 Task: Check current mortgage rates of condominium (less than 4 stories).
Action: Mouse moved to (834, 153)
Screenshot: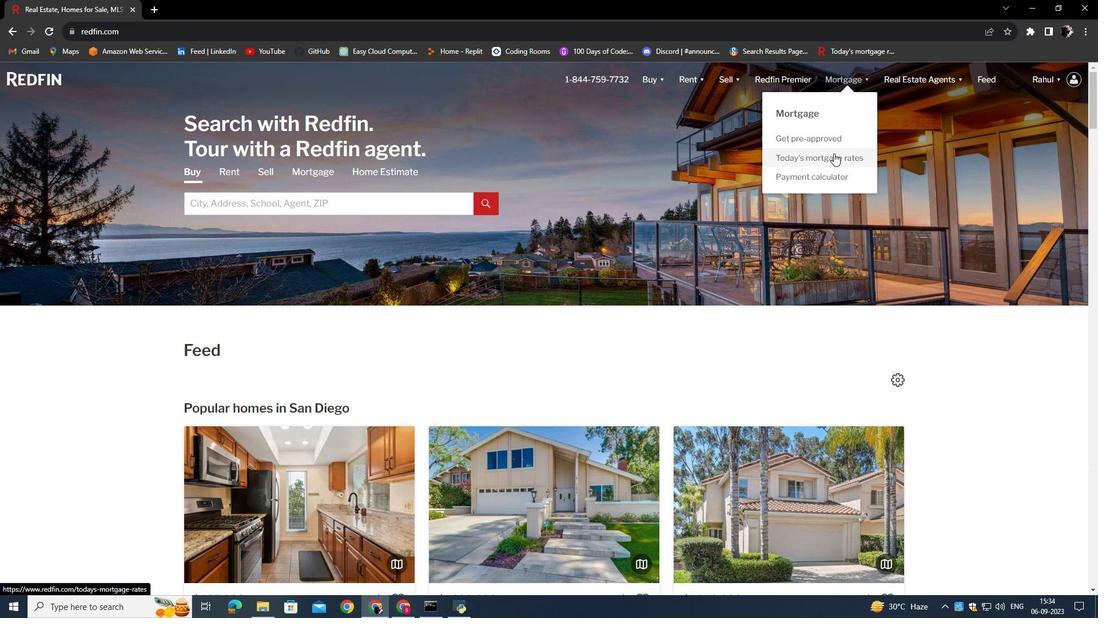 
Action: Mouse pressed left at (834, 153)
Screenshot: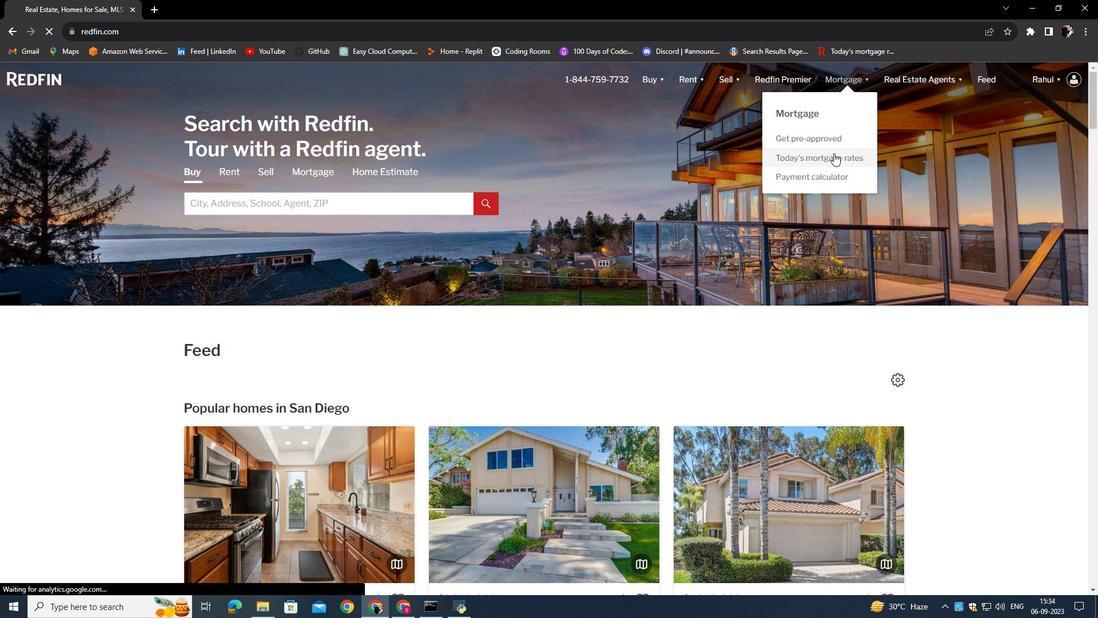 
Action: Mouse moved to (442, 310)
Screenshot: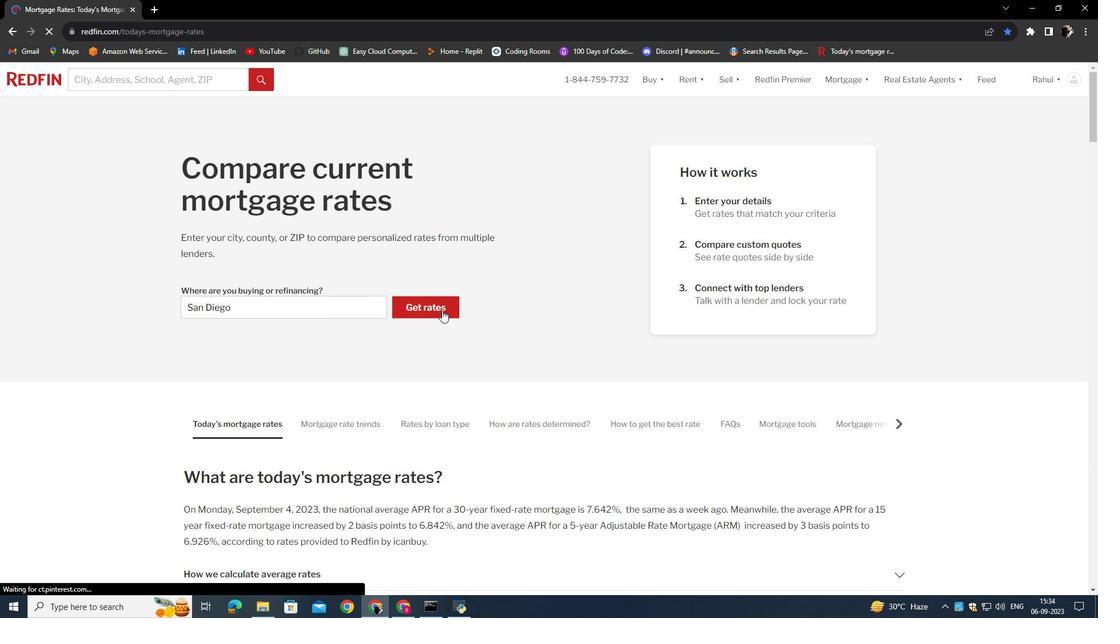 
Action: Mouse pressed left at (442, 310)
Screenshot: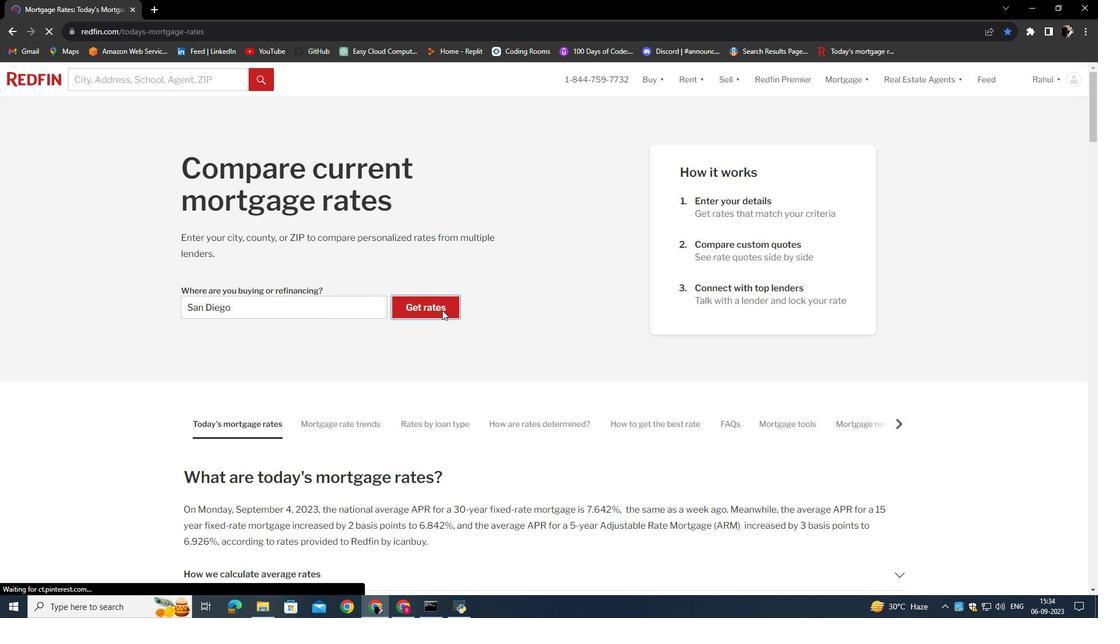 
Action: Mouse moved to (308, 219)
Screenshot: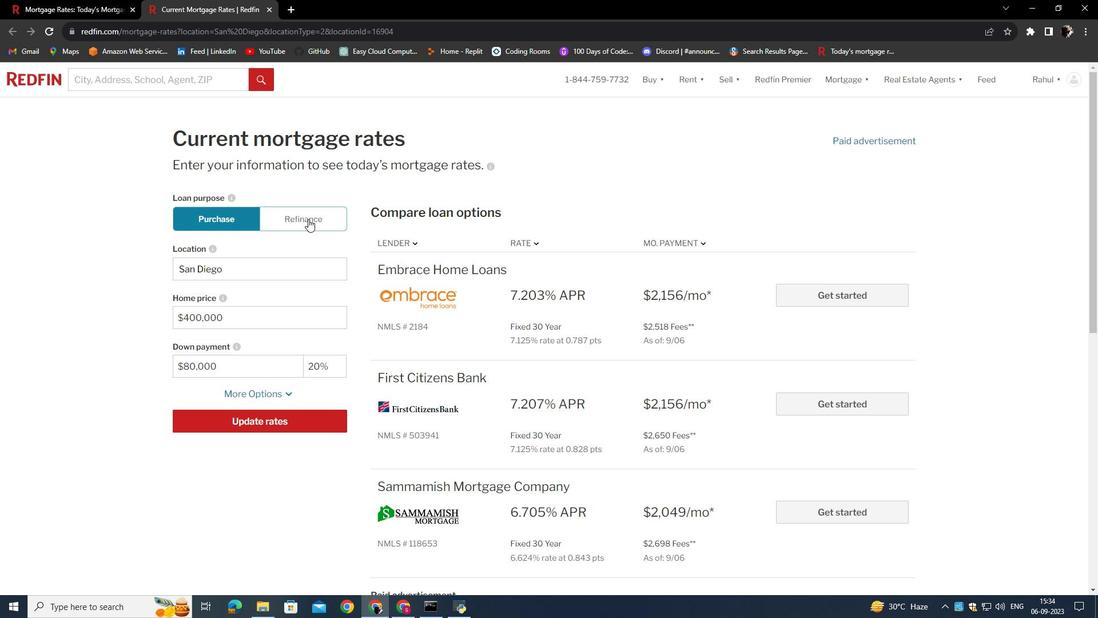 
Action: Mouse pressed left at (308, 219)
Screenshot: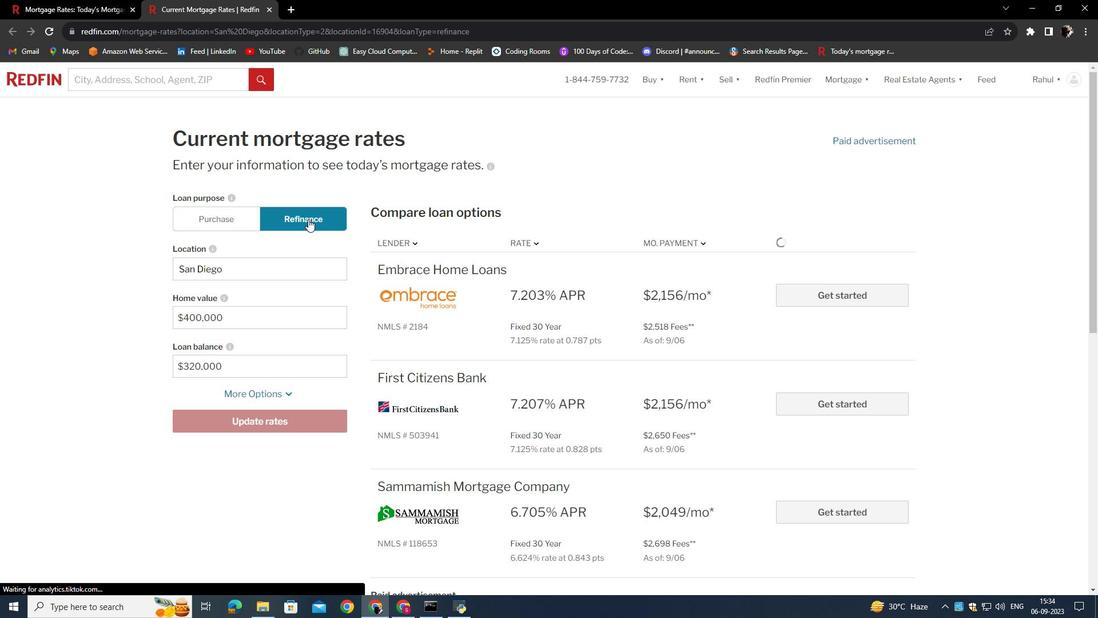 
Action: Mouse moved to (289, 393)
Screenshot: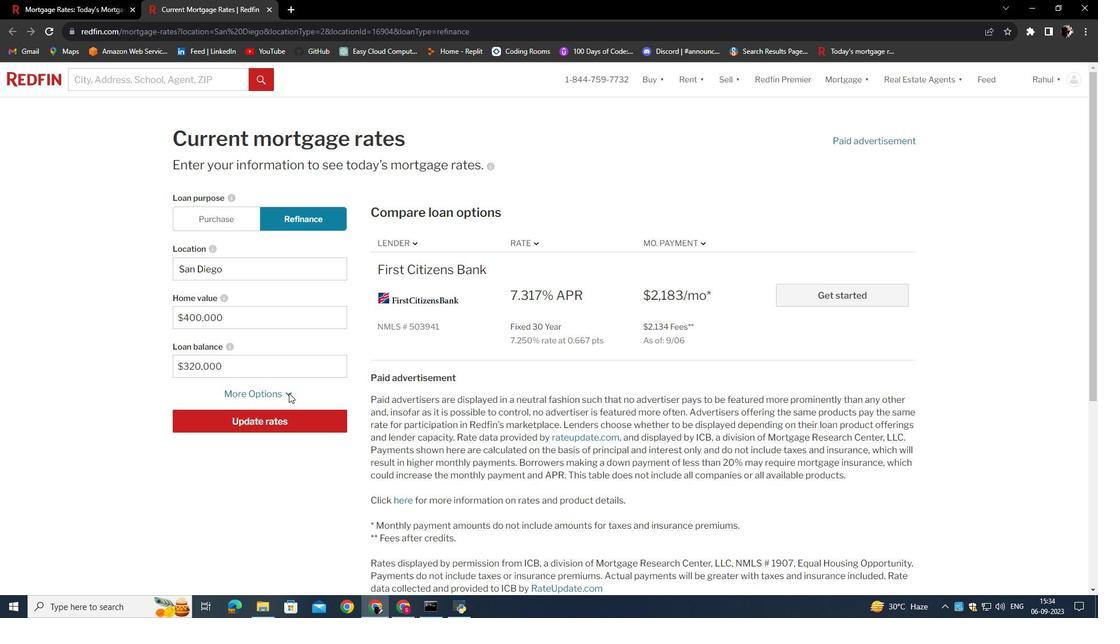 
Action: Mouse pressed left at (289, 393)
Screenshot: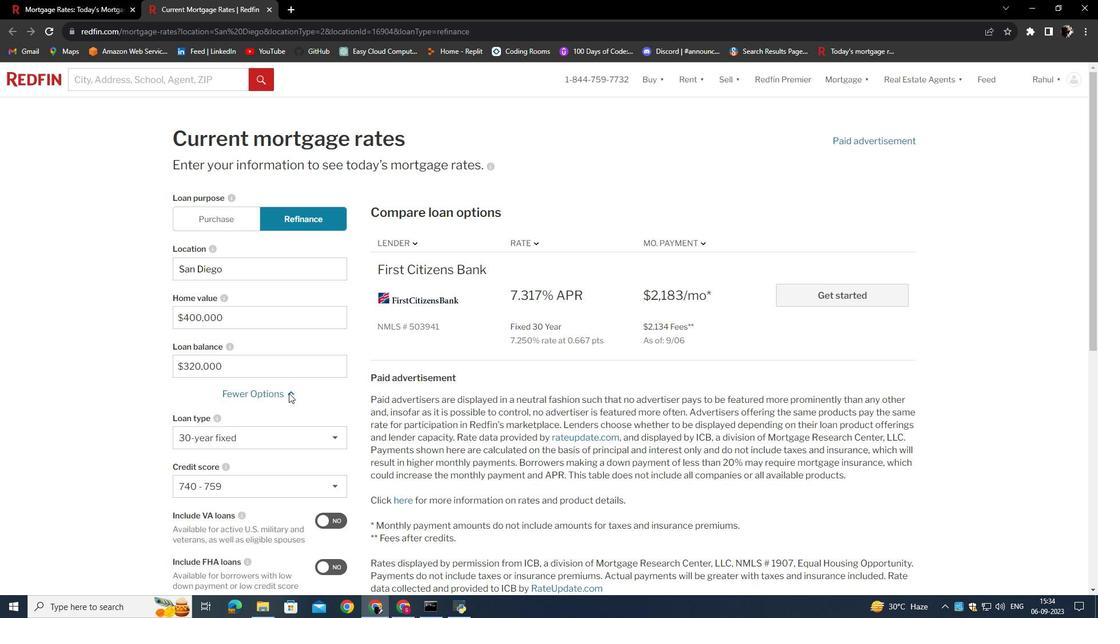 
Action: Mouse scrolled (289, 392) with delta (0, 0)
Screenshot: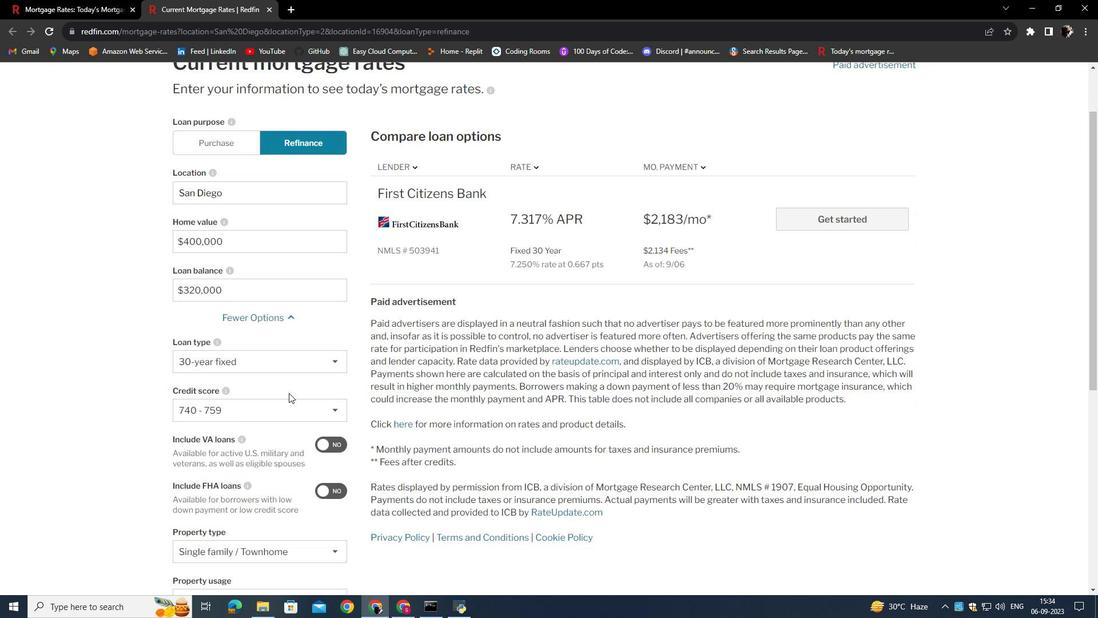 
Action: Mouse scrolled (289, 392) with delta (0, 0)
Screenshot: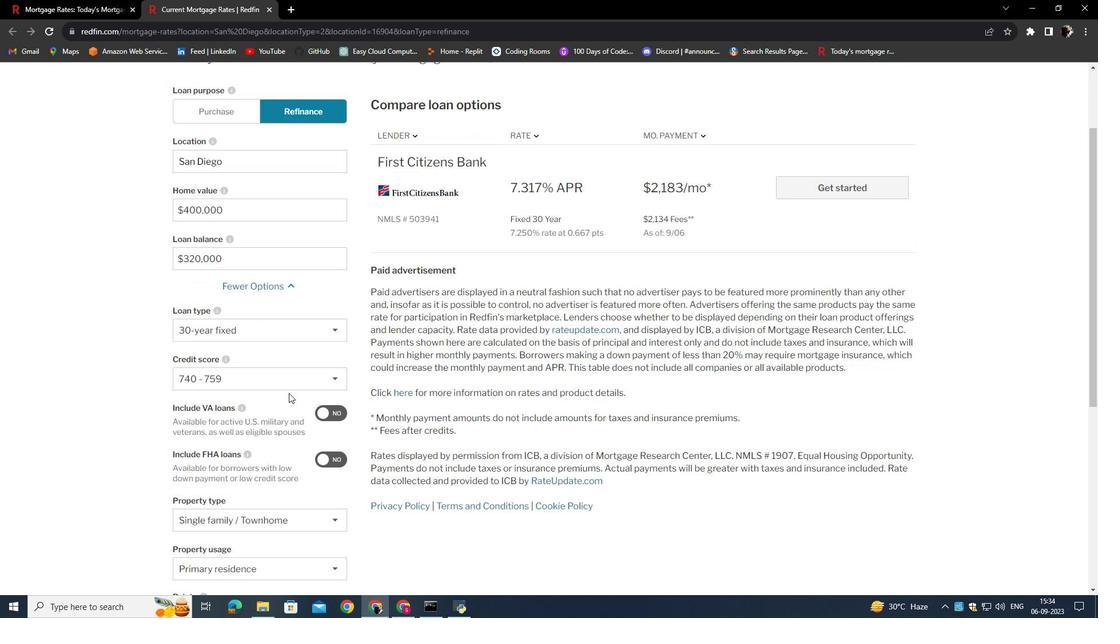 
Action: Mouse scrolled (289, 392) with delta (0, 0)
Screenshot: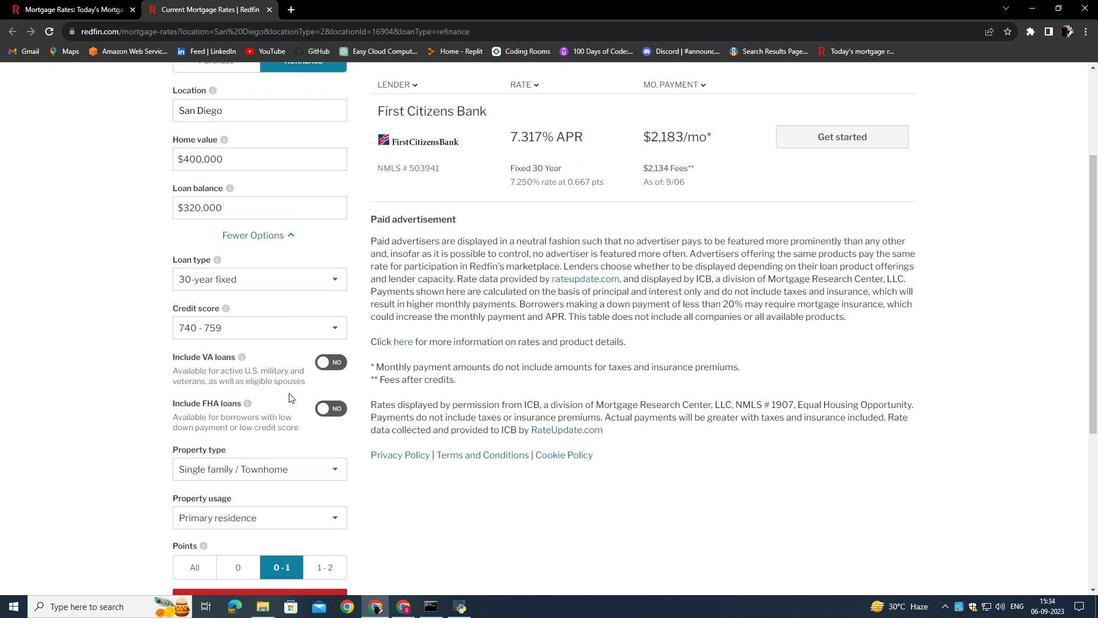 
Action: Mouse scrolled (289, 392) with delta (0, 0)
Screenshot: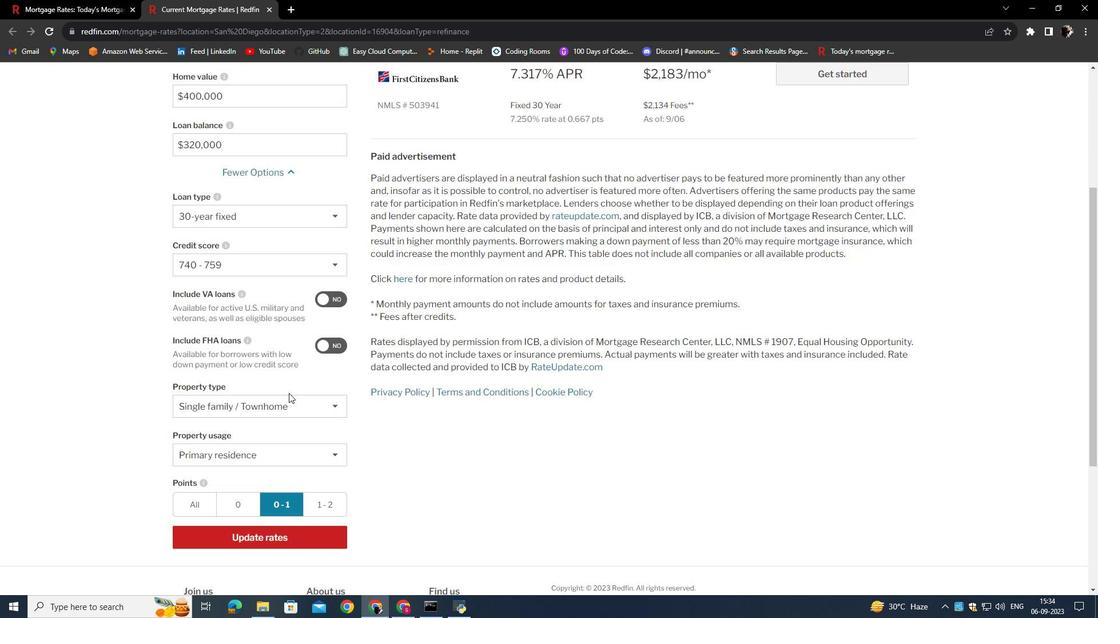 
Action: Mouse moved to (275, 400)
Screenshot: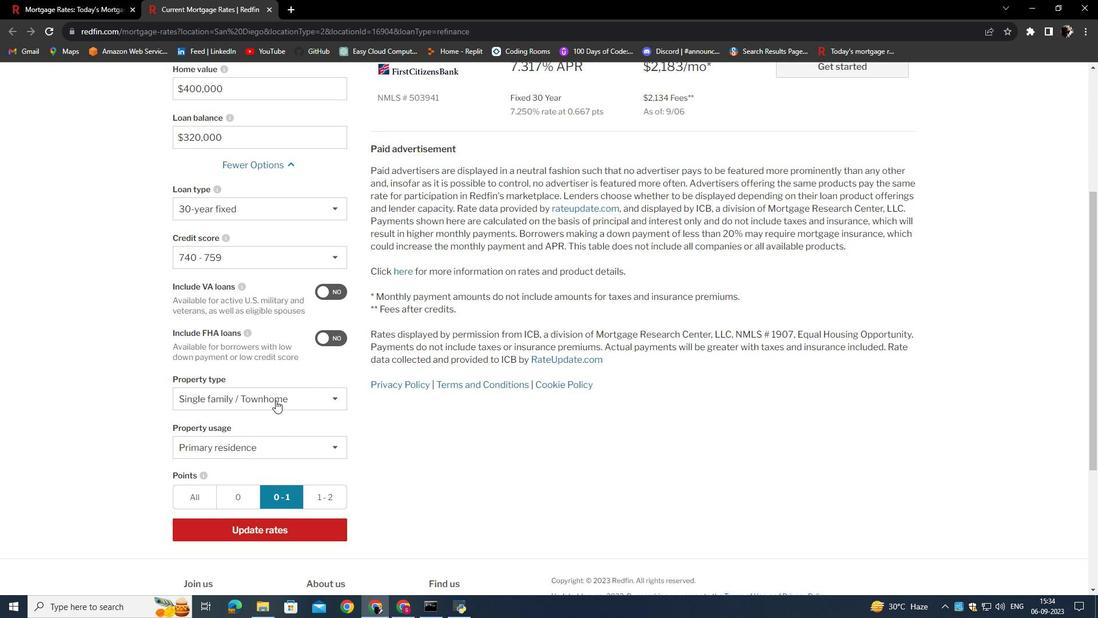 
Action: Mouse pressed left at (275, 400)
Screenshot: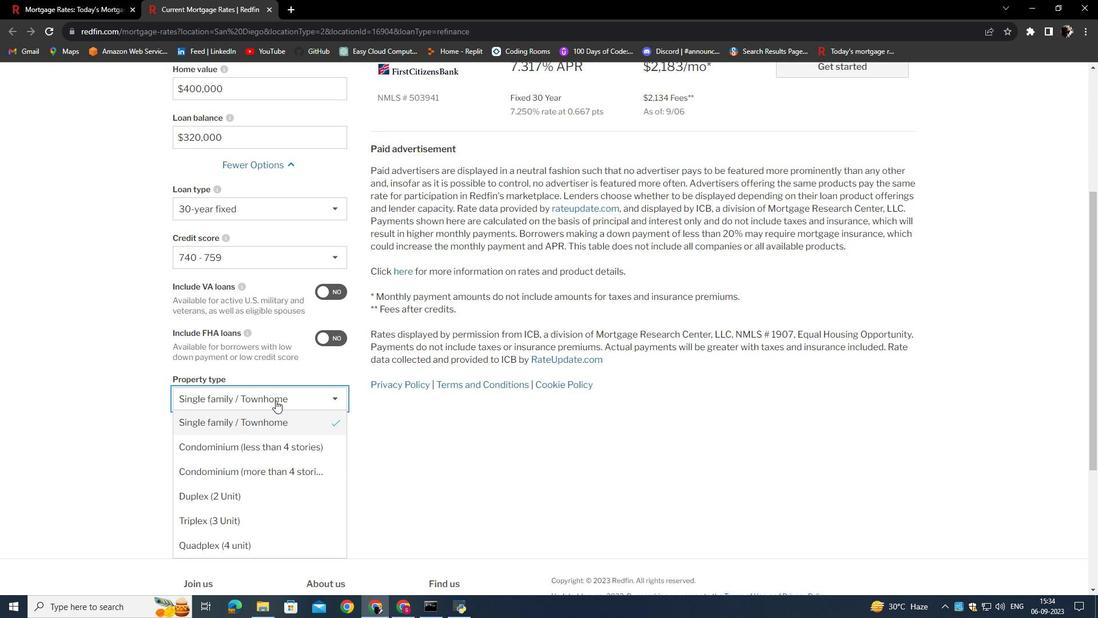 
Action: Mouse moved to (275, 448)
Screenshot: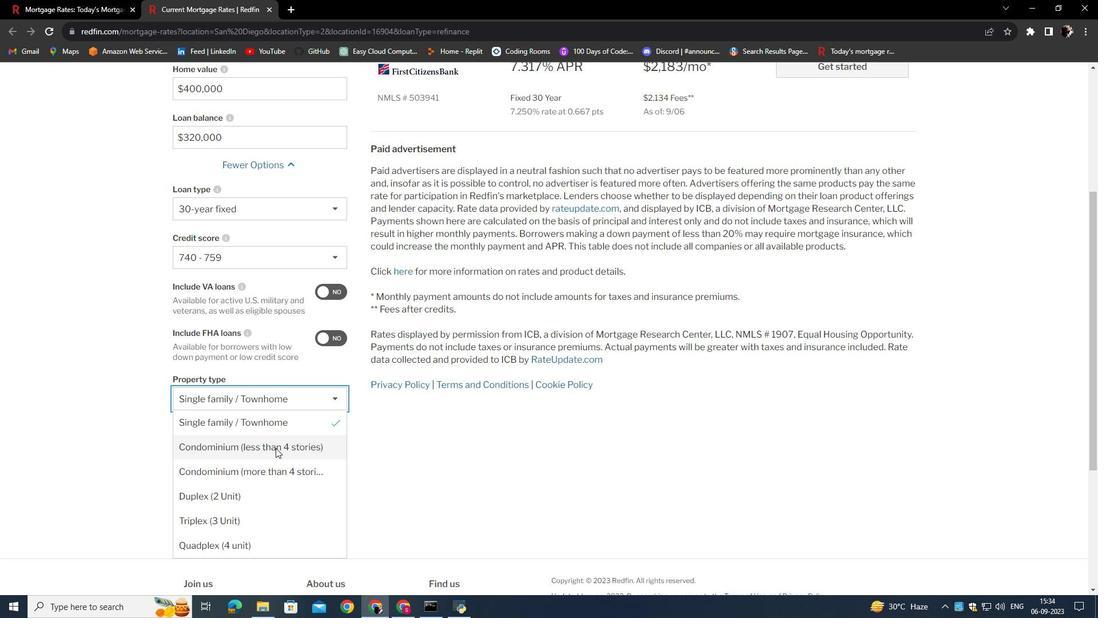 
Action: Mouse pressed left at (275, 448)
Screenshot: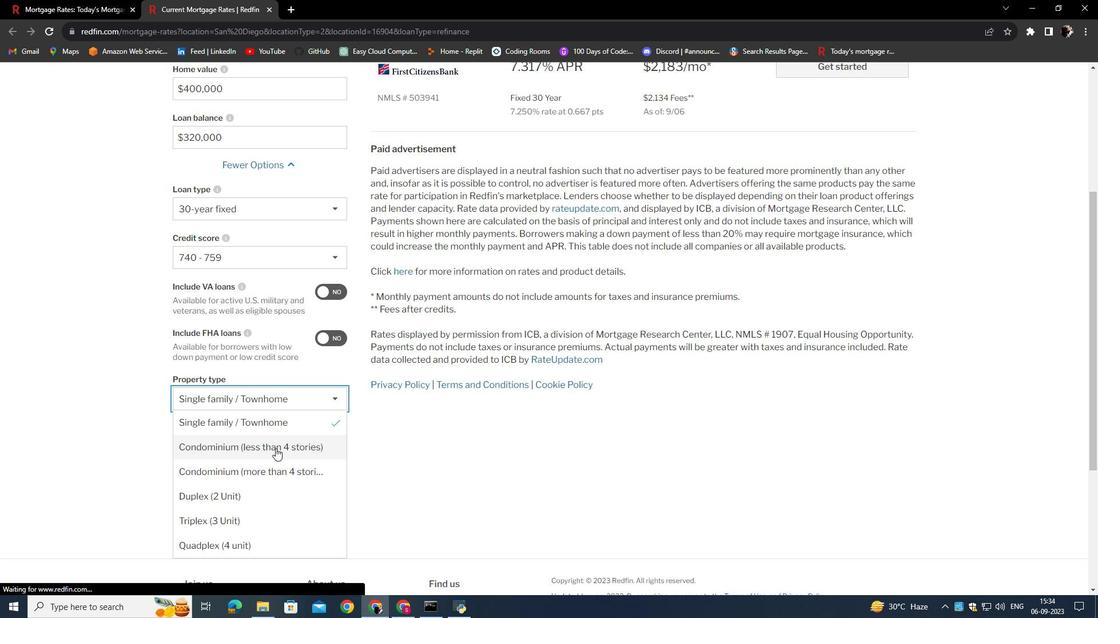 
Action: Mouse moved to (283, 431)
Screenshot: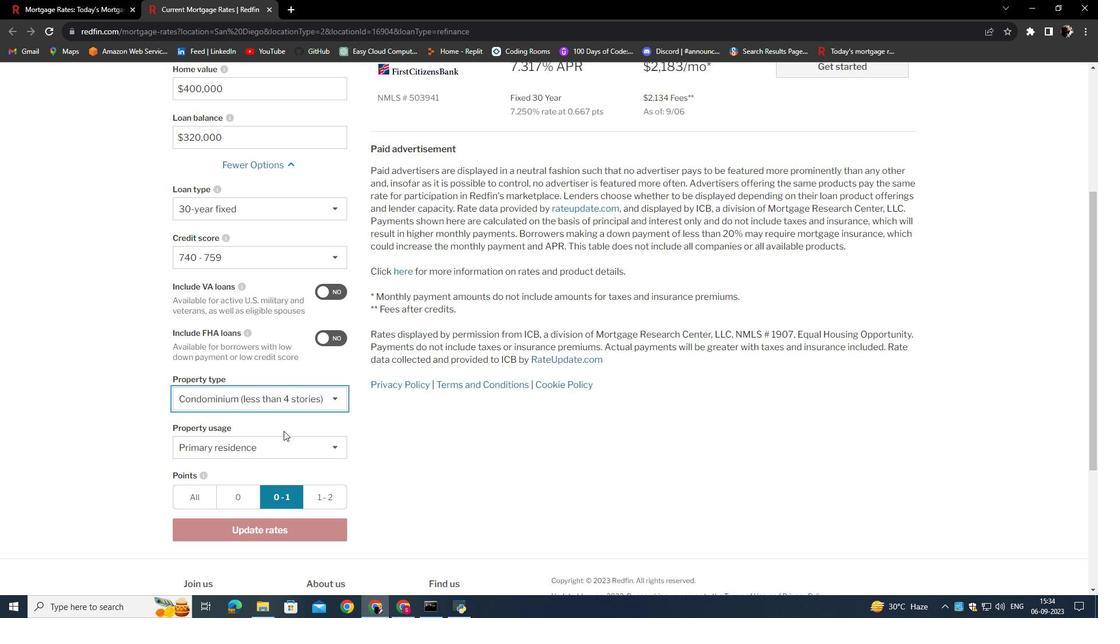 
Action: Mouse scrolled (283, 430) with delta (0, 0)
Screenshot: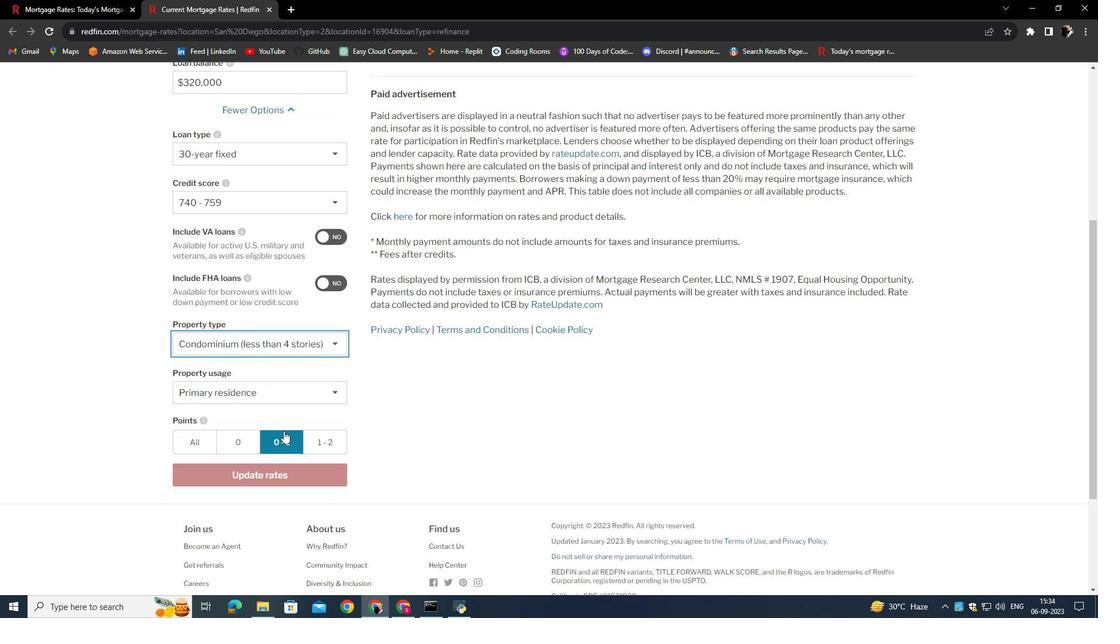 
Action: Mouse scrolled (283, 430) with delta (0, 0)
Screenshot: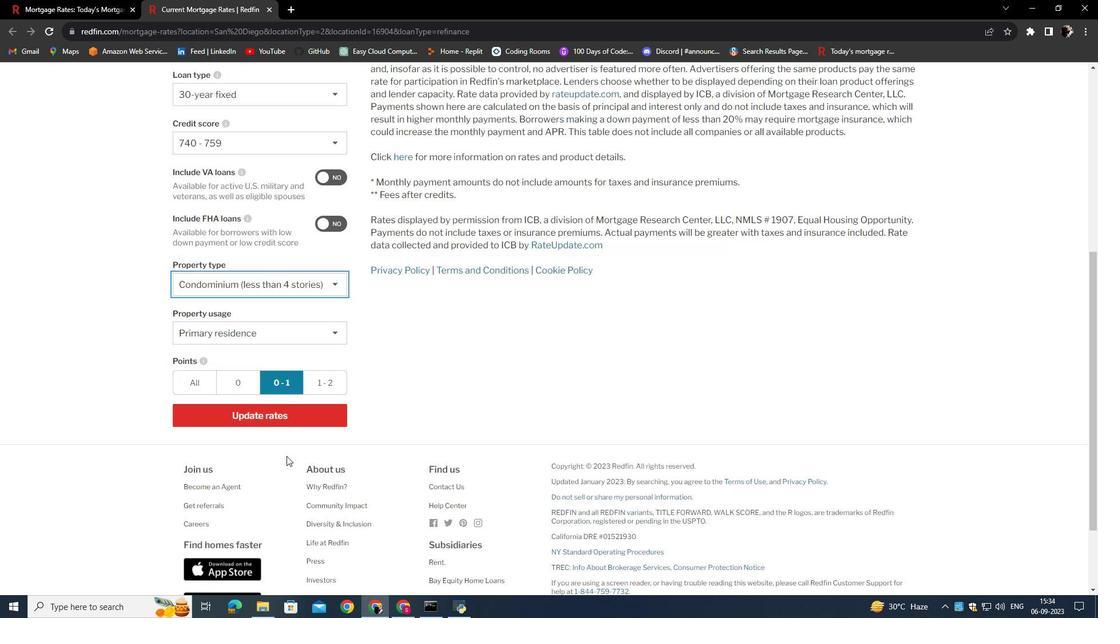 
Action: Mouse moved to (278, 413)
Screenshot: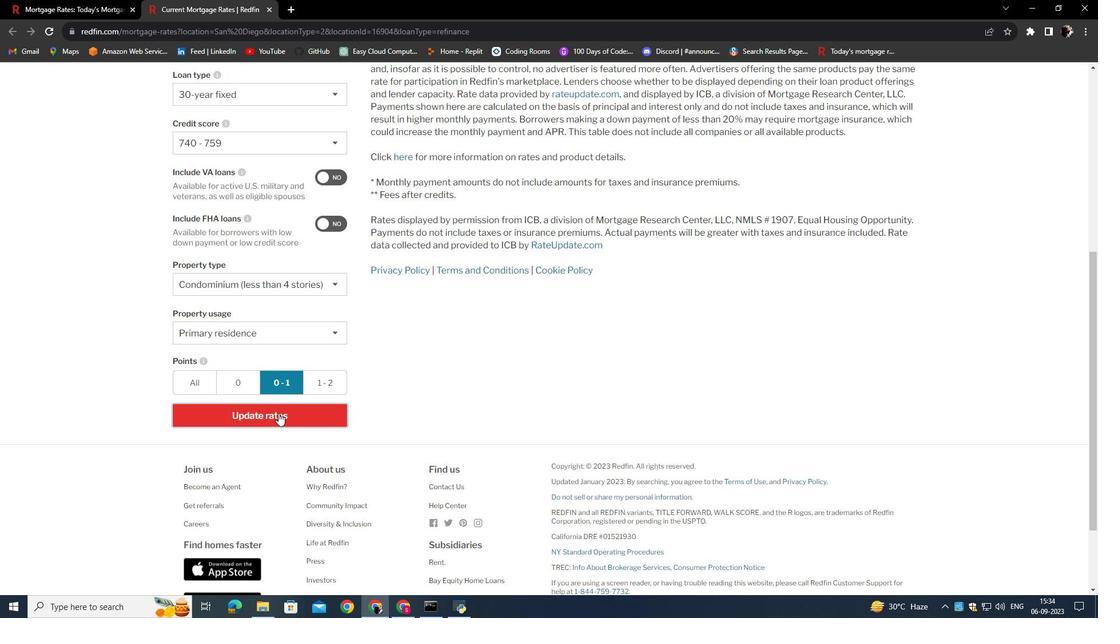 
Action: Mouse pressed left at (278, 413)
Screenshot: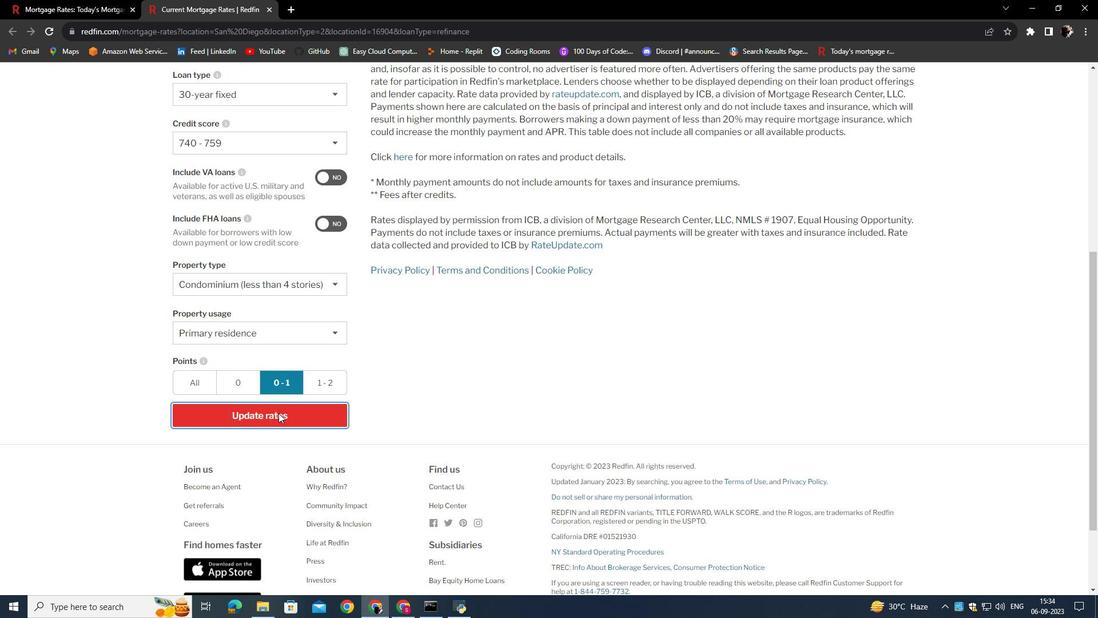 
Action: Mouse moved to (482, 364)
Screenshot: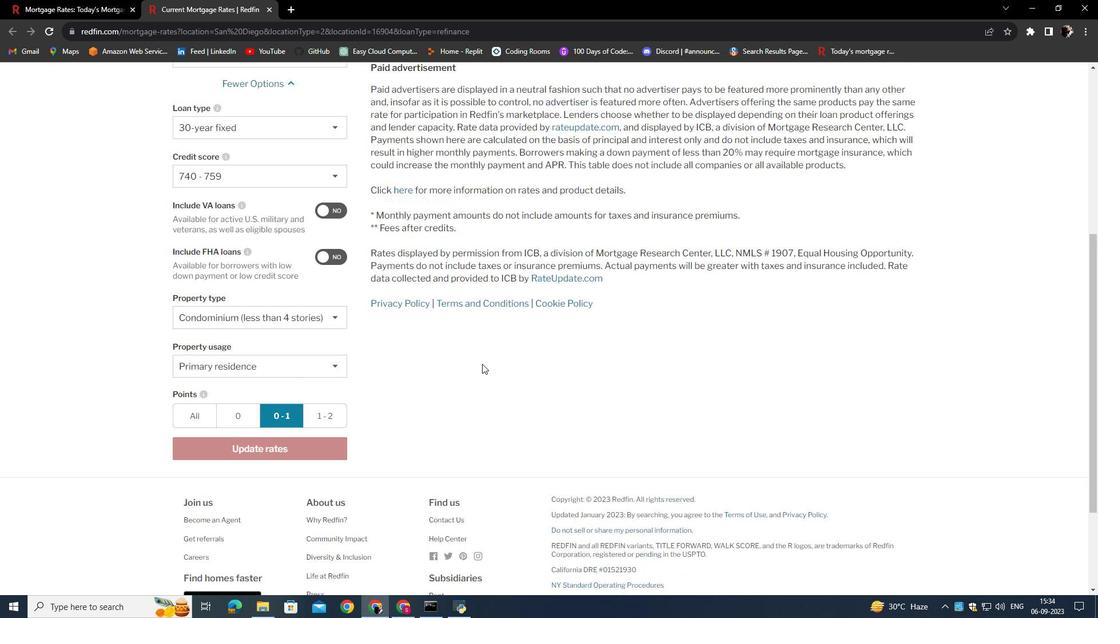 
Action: Mouse scrolled (482, 364) with delta (0, 0)
Screenshot: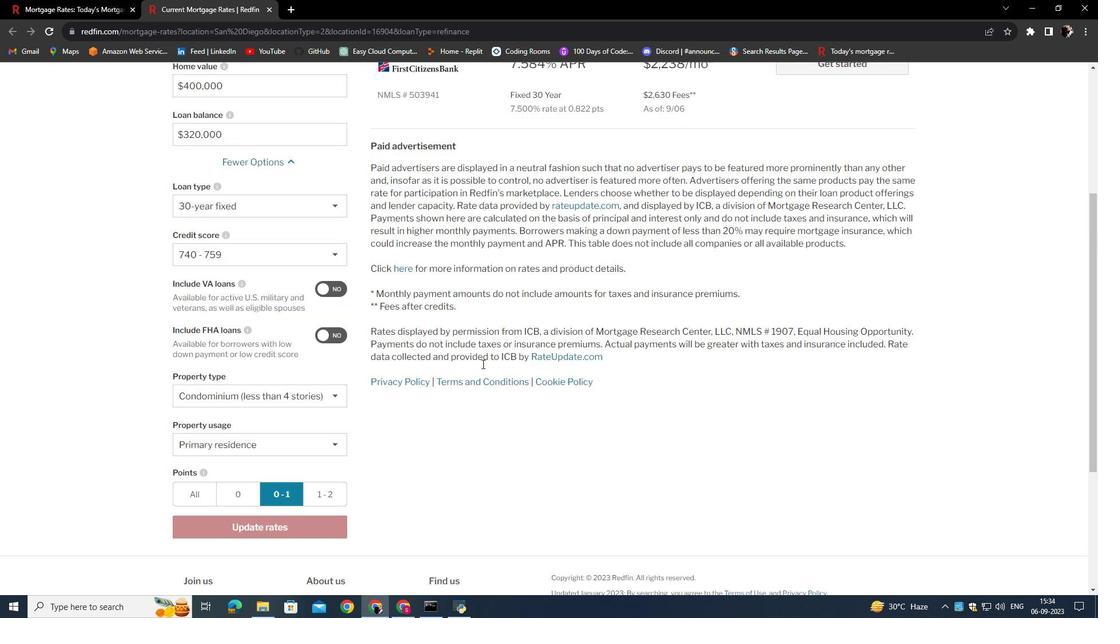 
Action: Mouse scrolled (482, 364) with delta (0, 0)
Screenshot: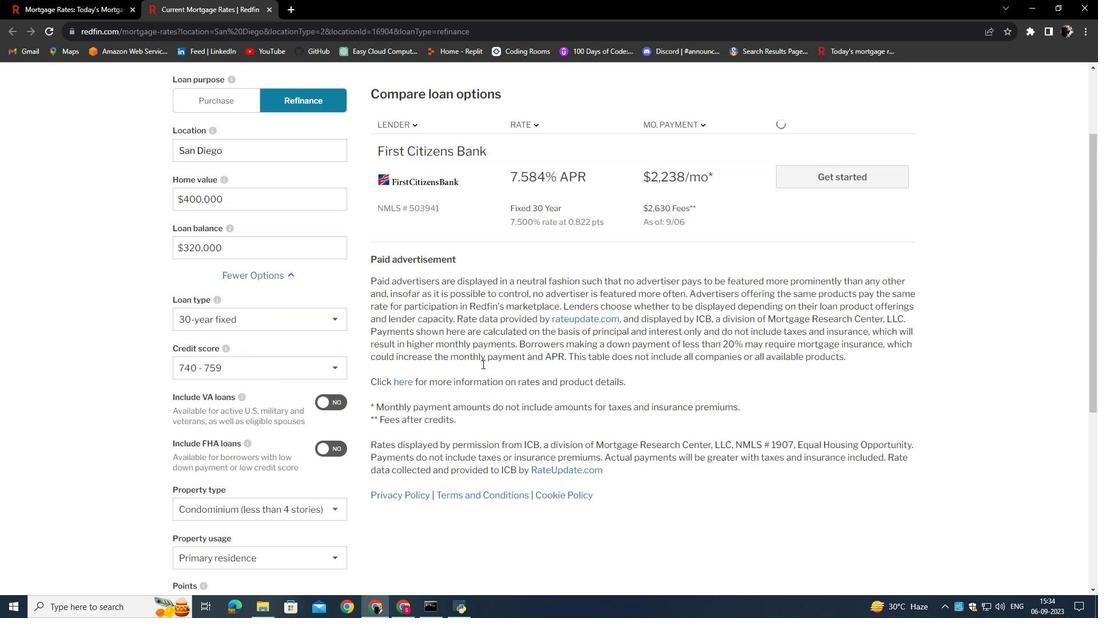 
Action: Mouse scrolled (482, 364) with delta (0, 0)
Screenshot: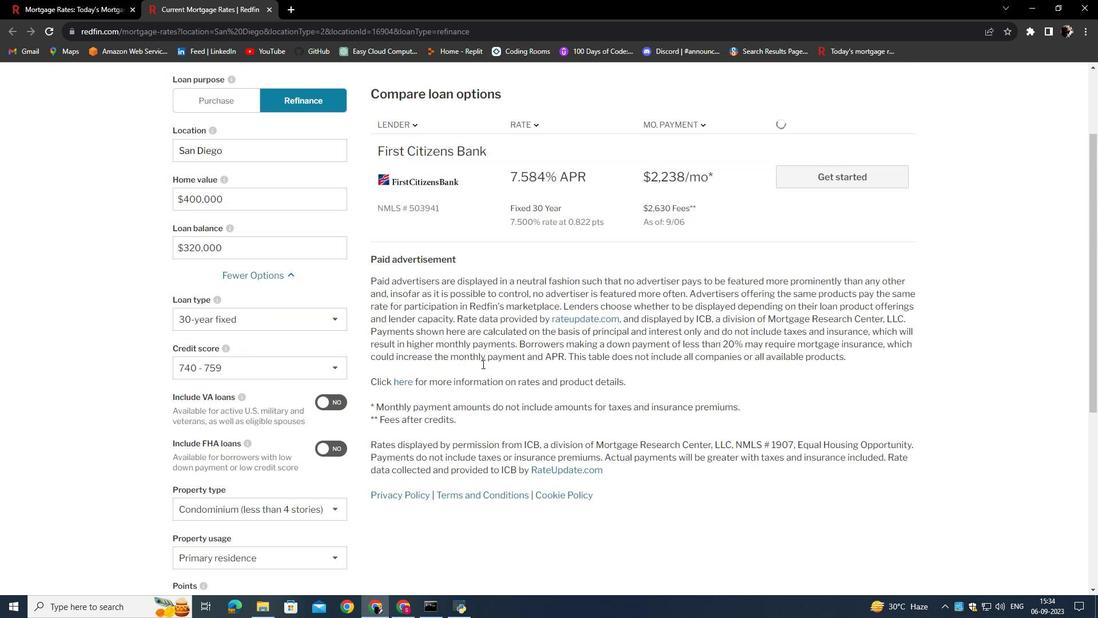 
Action: Mouse scrolled (482, 364) with delta (0, 0)
Screenshot: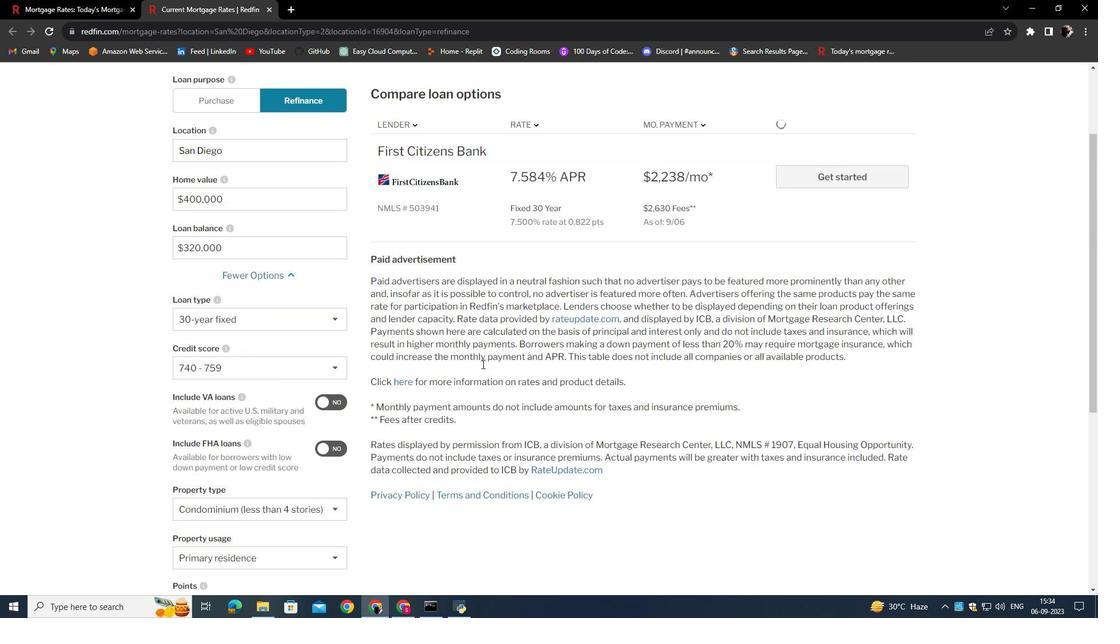 
Action: Mouse scrolled (482, 364) with delta (0, 0)
Screenshot: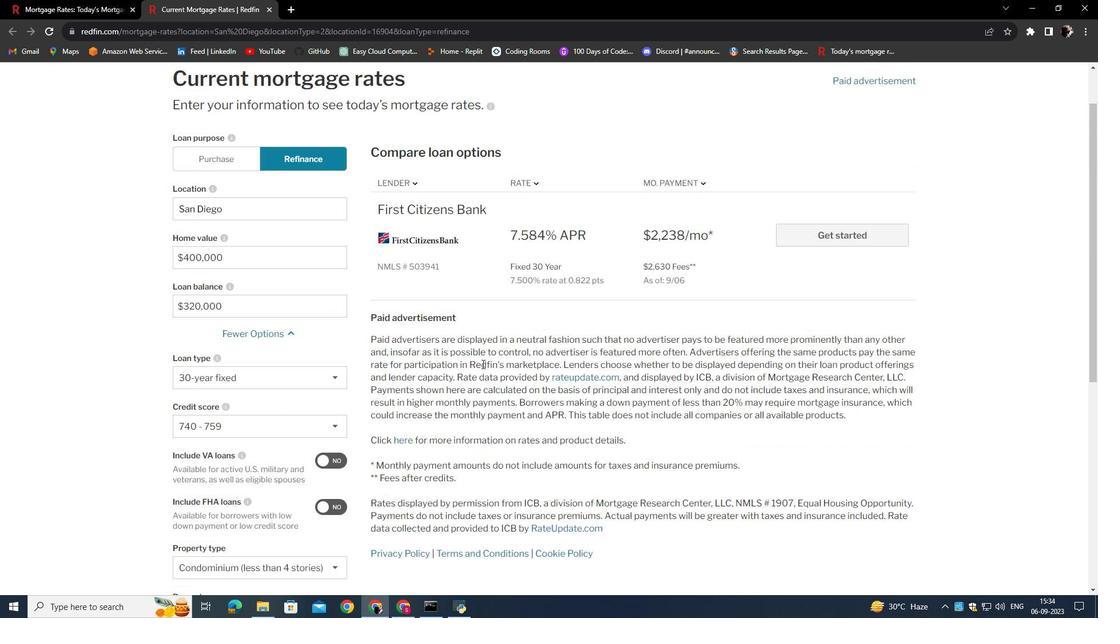 
